 Task: Change the mux module for muxers to "ASF muxer".
Action: Mouse moved to (103, 12)
Screenshot: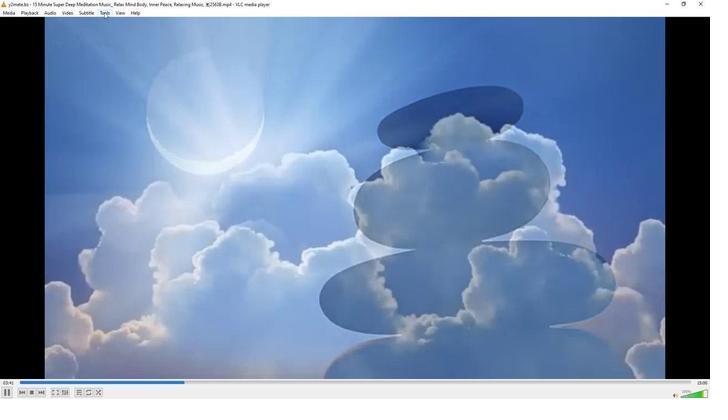 
Action: Mouse pressed left at (103, 12)
Screenshot: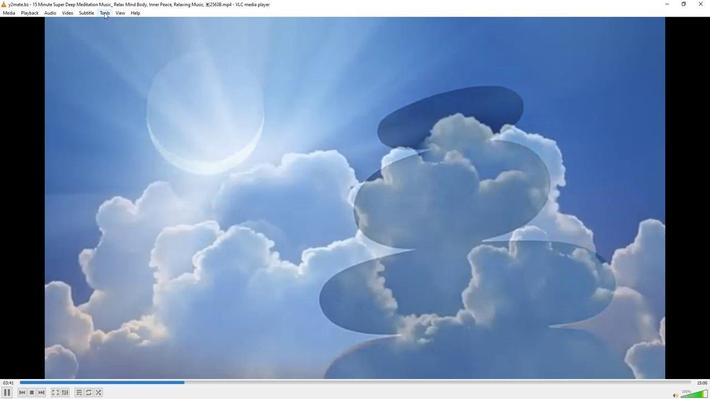 
Action: Mouse moved to (119, 101)
Screenshot: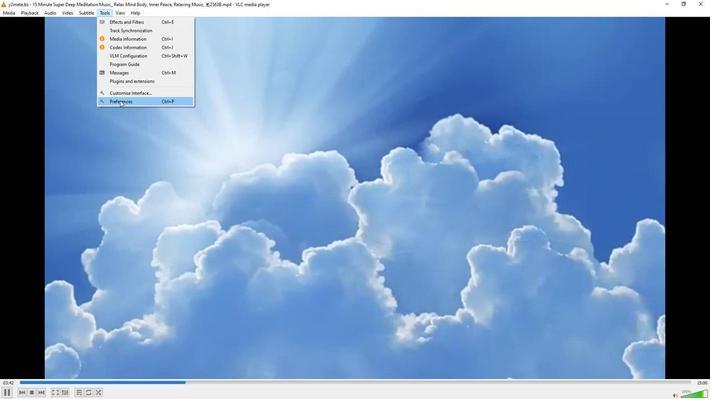
Action: Mouse pressed left at (119, 101)
Screenshot: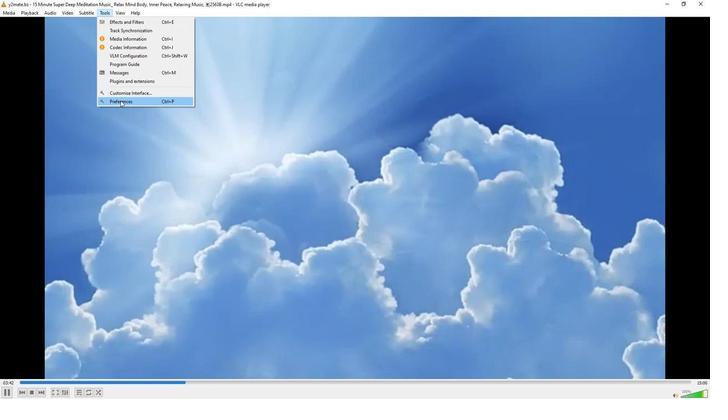 
Action: Mouse moved to (230, 325)
Screenshot: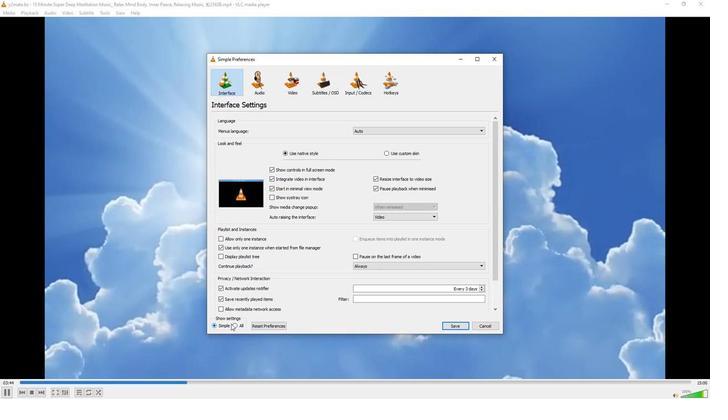 
Action: Mouse pressed left at (230, 325)
Screenshot: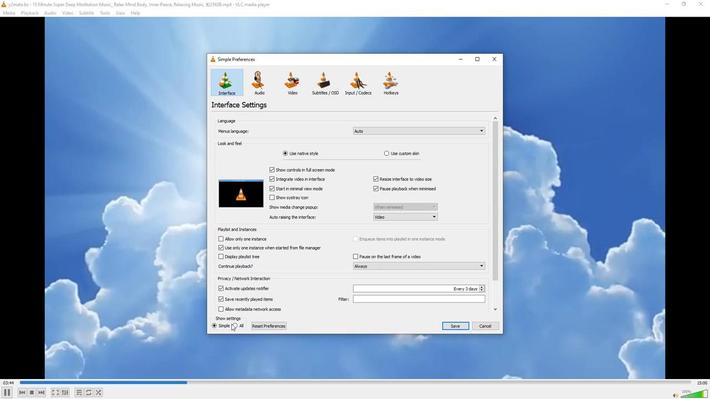 
Action: Mouse moved to (233, 325)
Screenshot: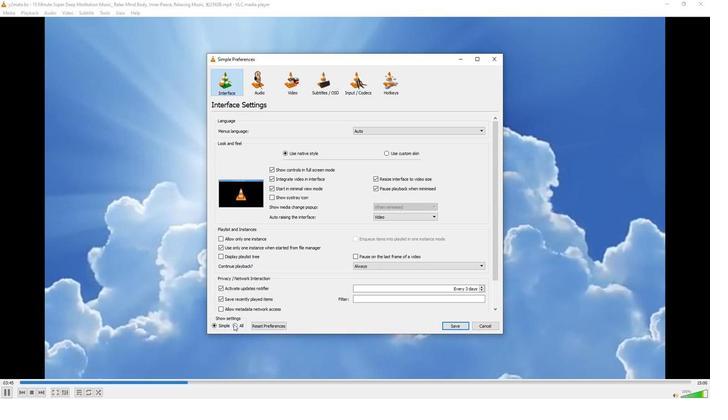 
Action: Mouse pressed left at (233, 325)
Screenshot: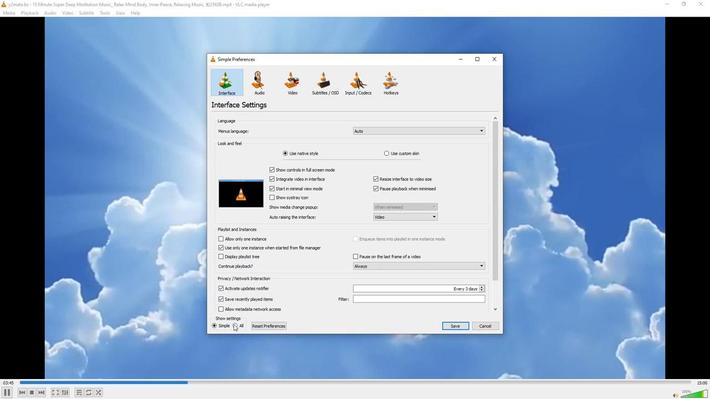 
Action: Mouse moved to (232, 268)
Screenshot: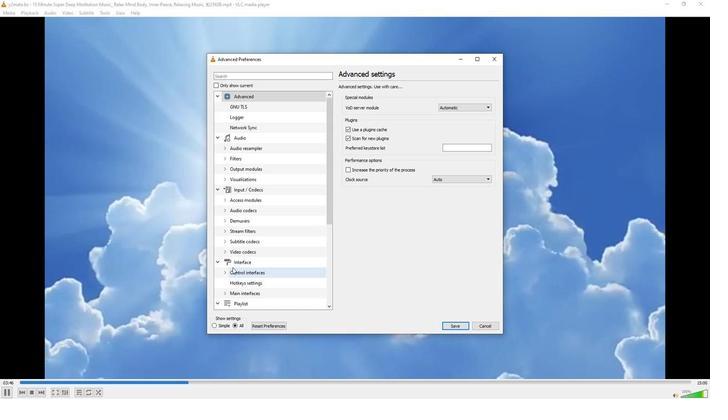 
Action: Mouse scrolled (232, 268) with delta (0, 0)
Screenshot: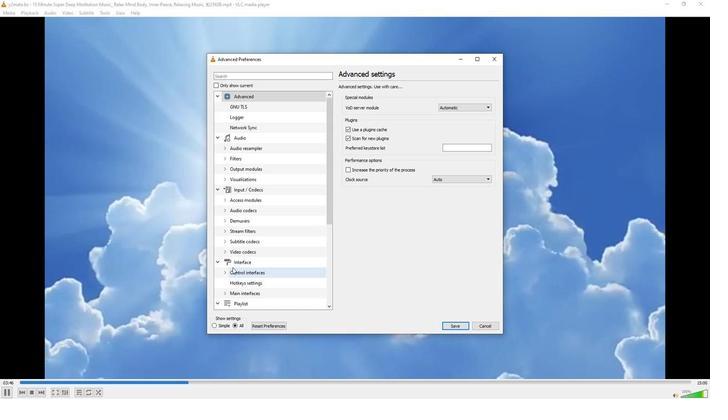 
Action: Mouse moved to (230, 264)
Screenshot: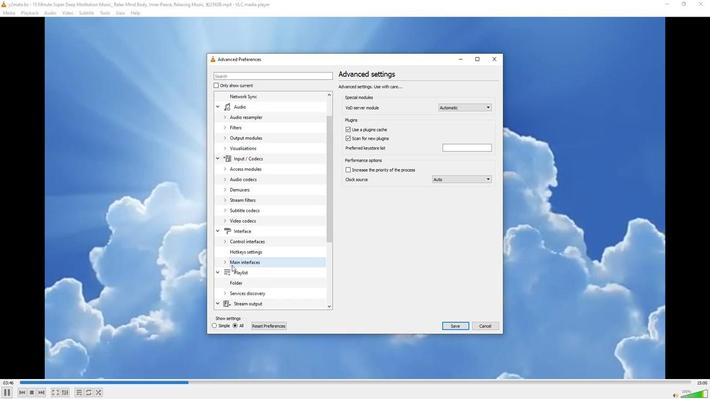 
Action: Mouse scrolled (230, 264) with delta (0, 0)
Screenshot: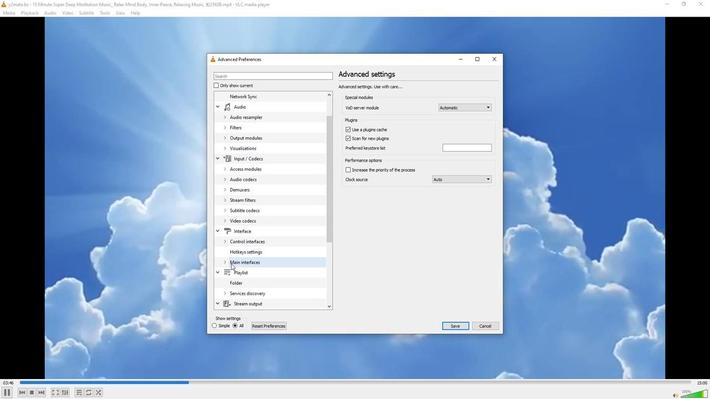 
Action: Mouse scrolled (230, 264) with delta (0, 0)
Screenshot: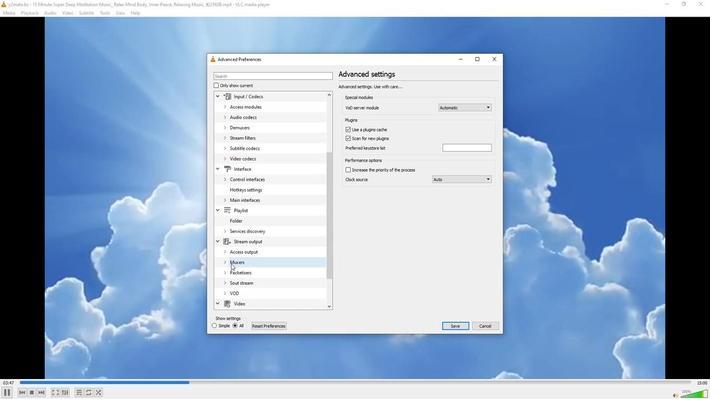
Action: Mouse moved to (236, 264)
Screenshot: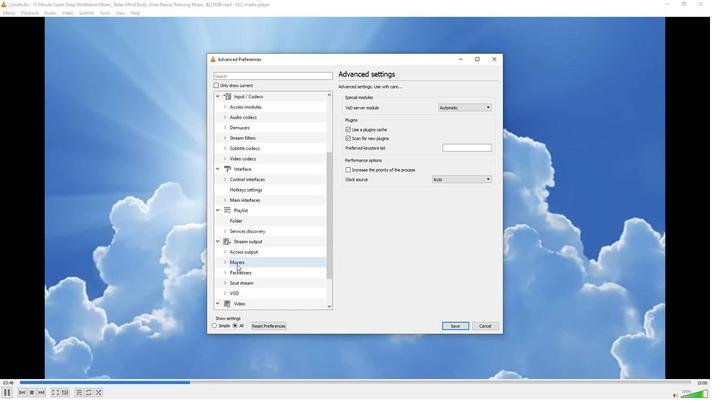 
Action: Mouse pressed left at (236, 264)
Screenshot: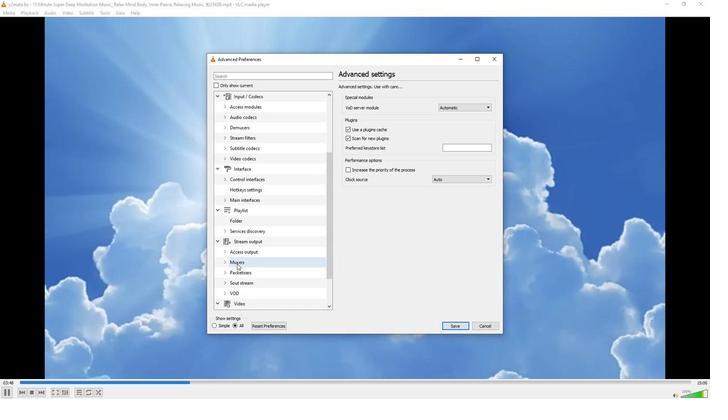 
Action: Mouse moved to (491, 111)
Screenshot: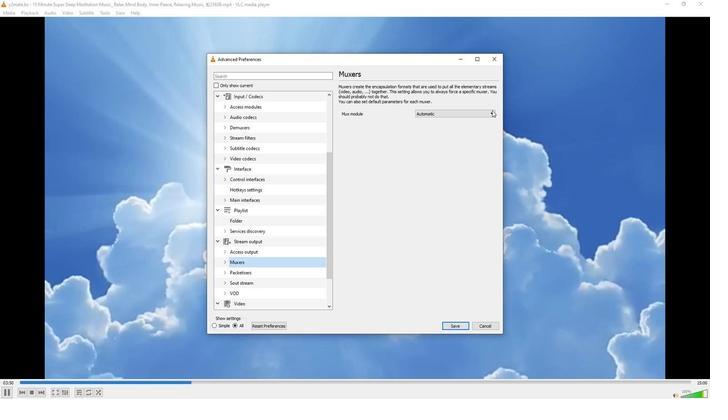 
Action: Mouse pressed left at (491, 111)
Screenshot: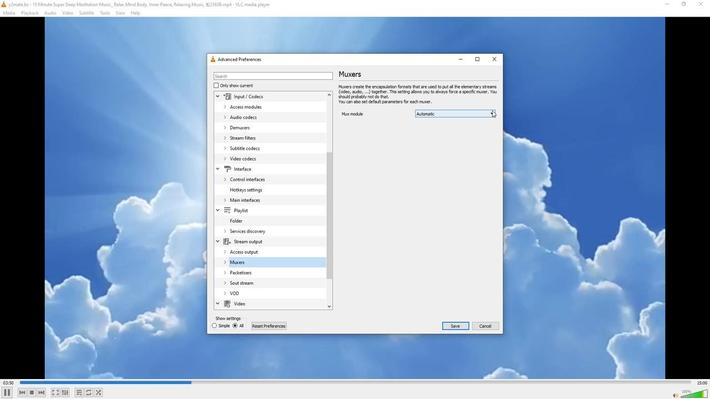 
Action: Mouse moved to (426, 138)
Screenshot: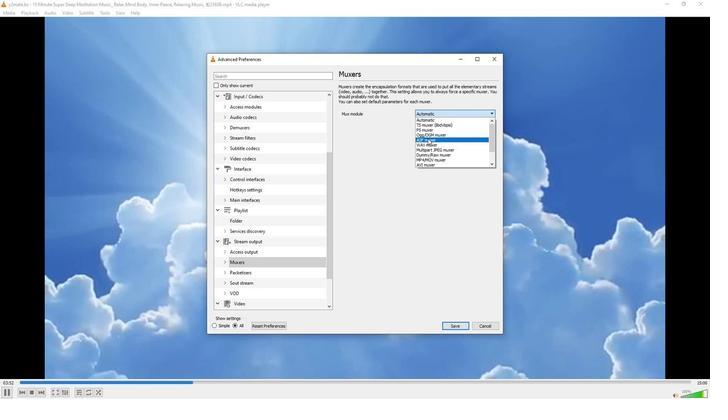 
Action: Mouse pressed left at (426, 138)
Screenshot: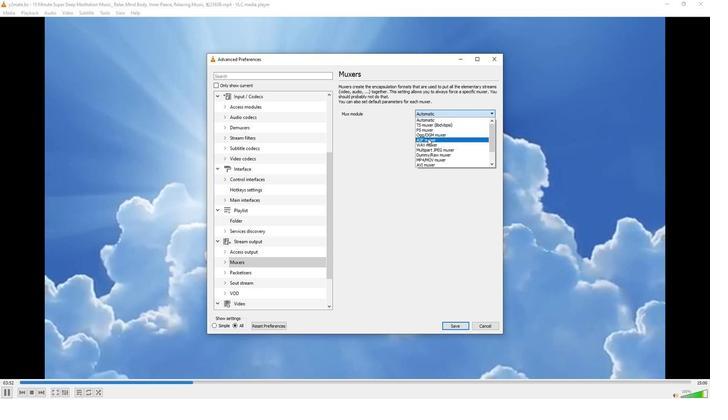 
Action: Mouse moved to (415, 205)
Screenshot: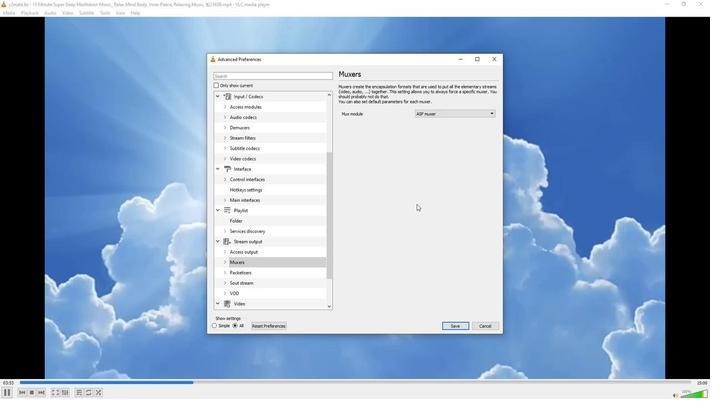
